 Task: Set up a recurring task for monthly security review meetings to discuss project updates.
Action: Mouse moved to (110, 182)
Screenshot: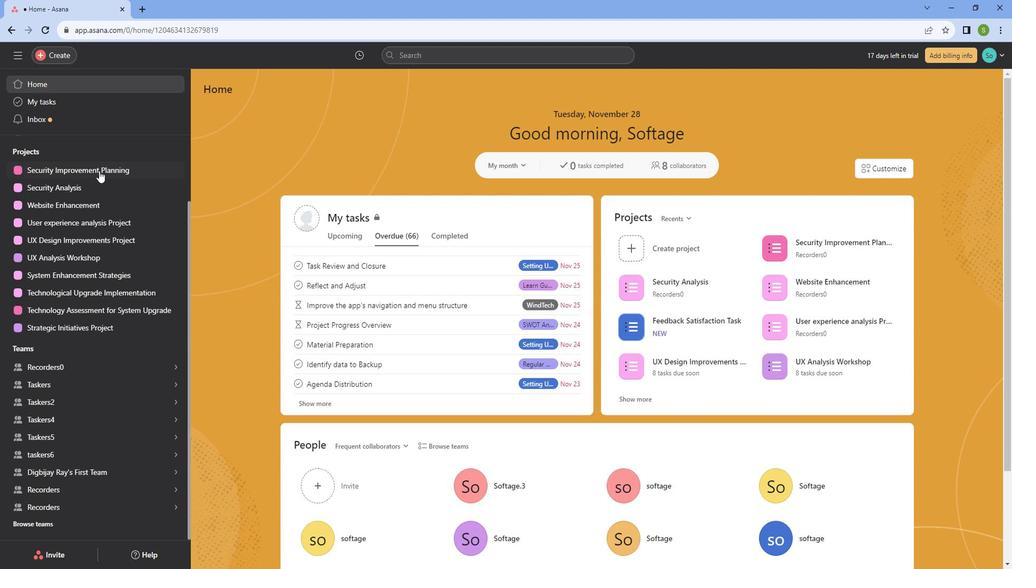 
Action: Mouse pressed left at (110, 182)
Screenshot: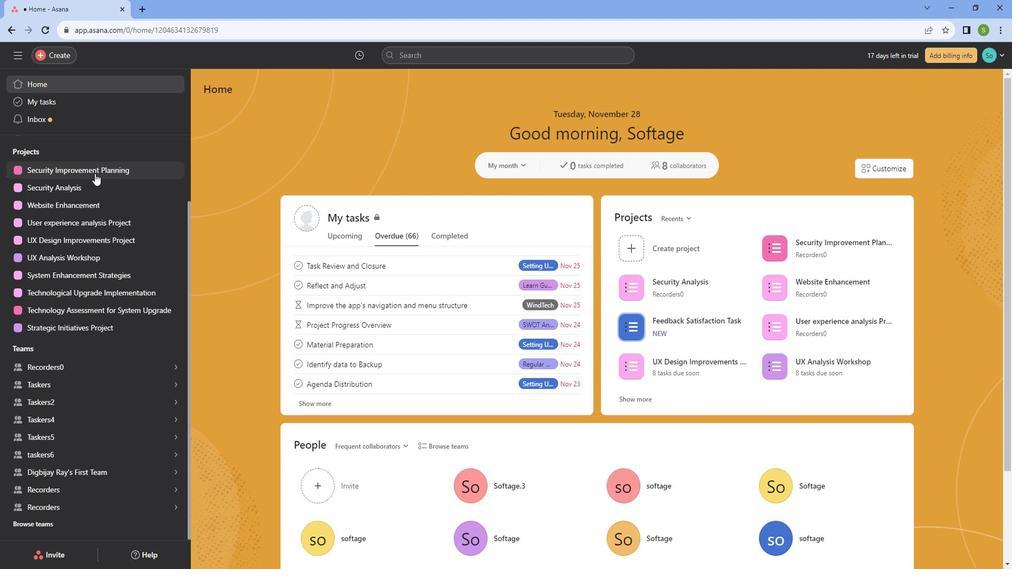 
Action: Mouse moved to (366, 440)
Screenshot: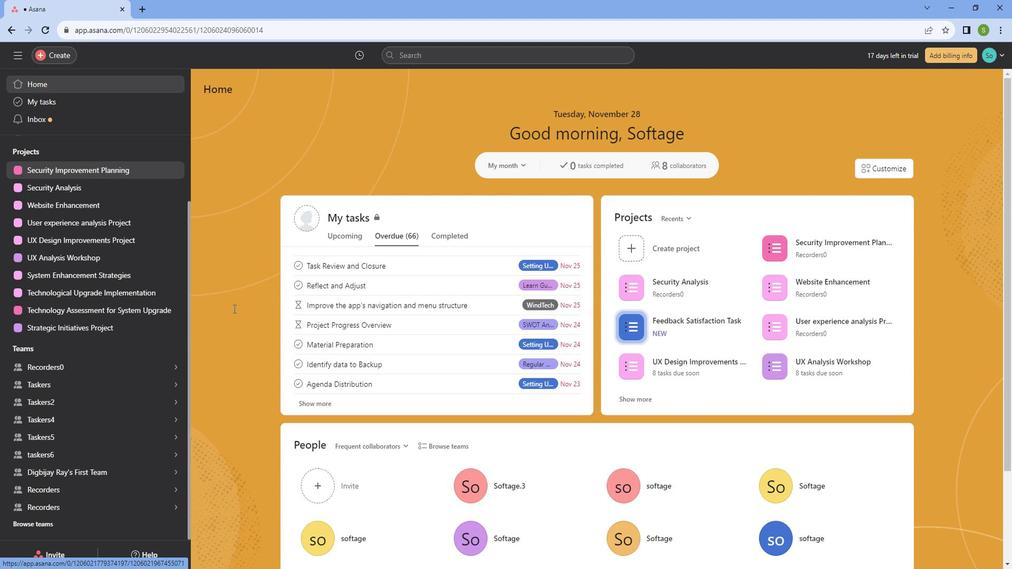 
Action: Mouse scrolled (366, 440) with delta (0, 0)
Screenshot: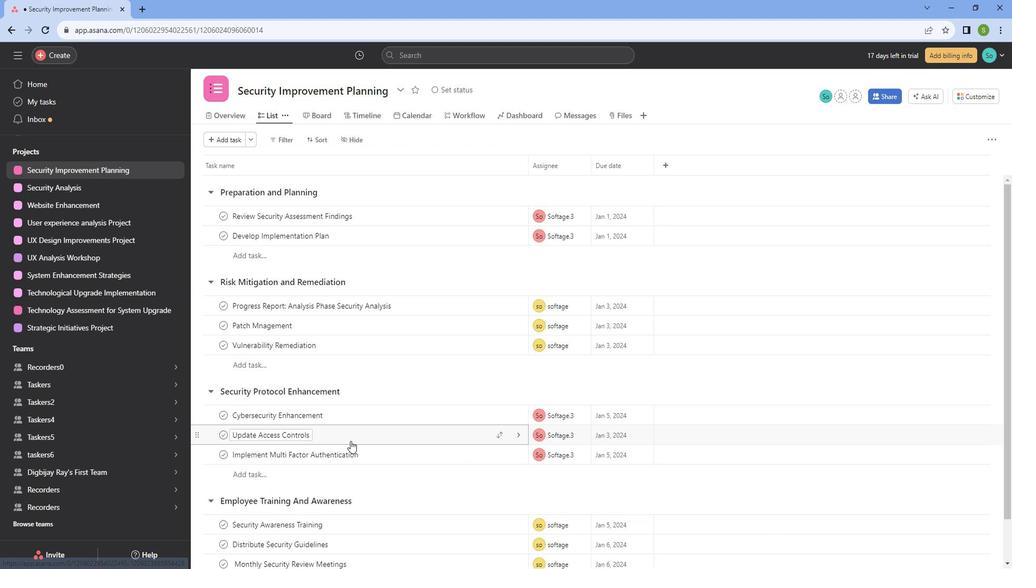 
Action: Mouse scrolled (366, 440) with delta (0, 0)
Screenshot: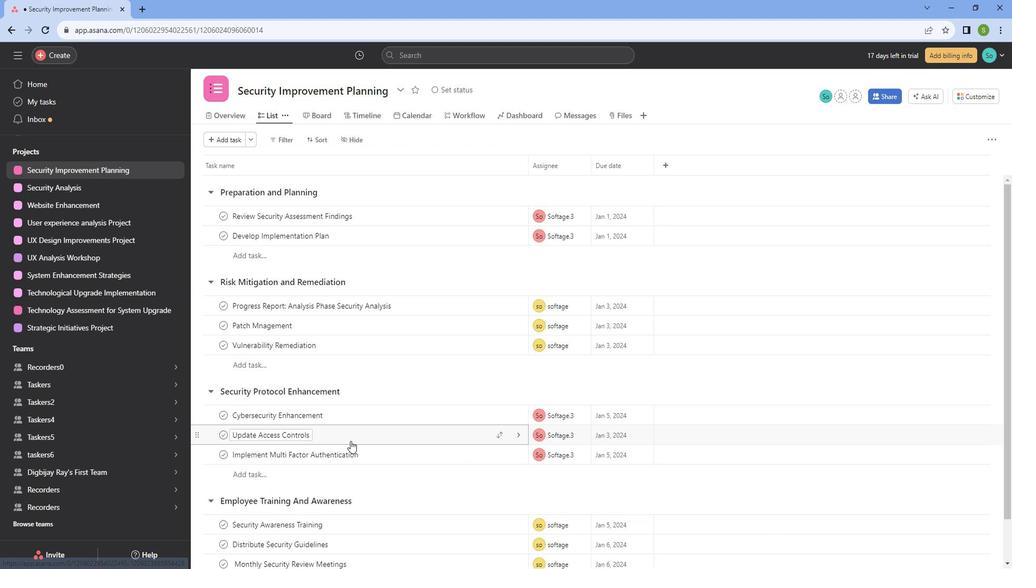 
Action: Mouse scrolled (366, 440) with delta (0, 0)
Screenshot: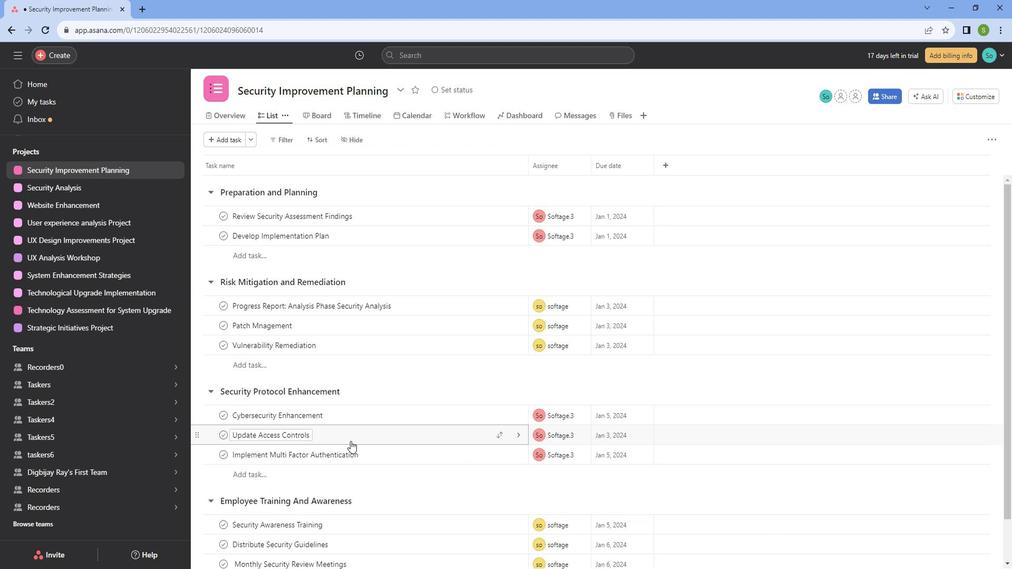 
Action: Mouse scrolled (366, 440) with delta (0, 0)
Screenshot: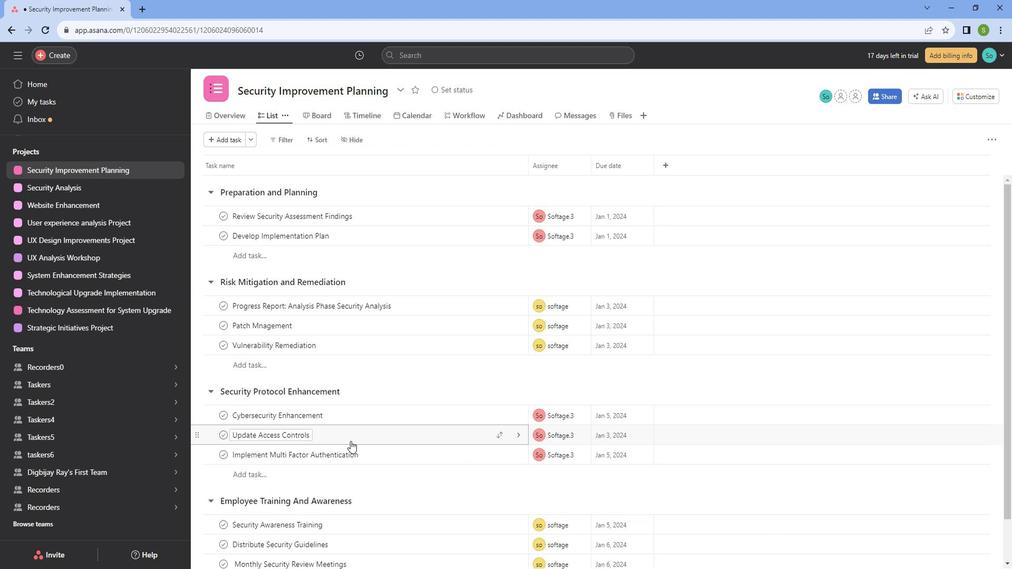 
Action: Mouse scrolled (366, 440) with delta (0, 0)
Screenshot: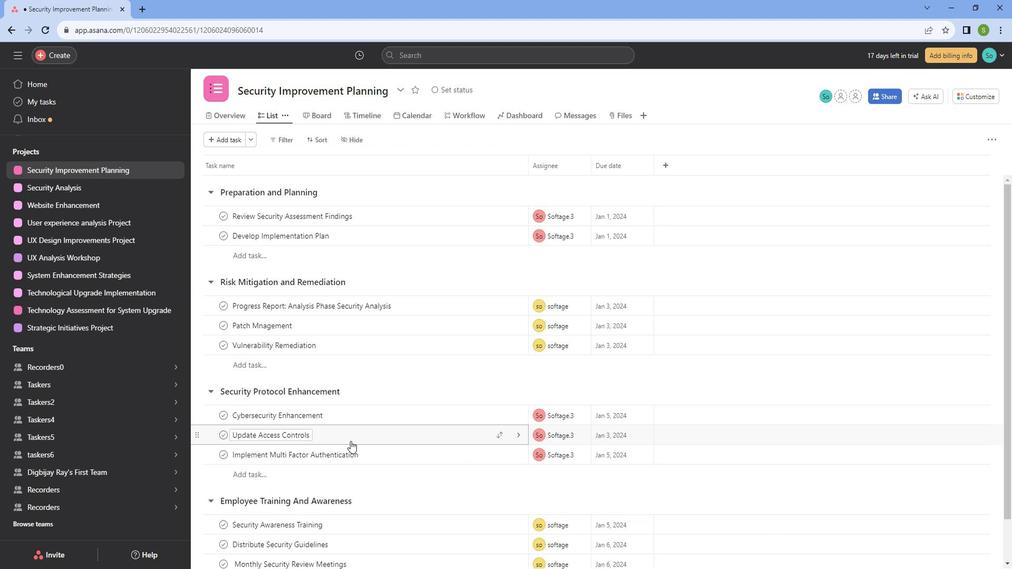 
Action: Mouse scrolled (366, 440) with delta (0, 0)
Screenshot: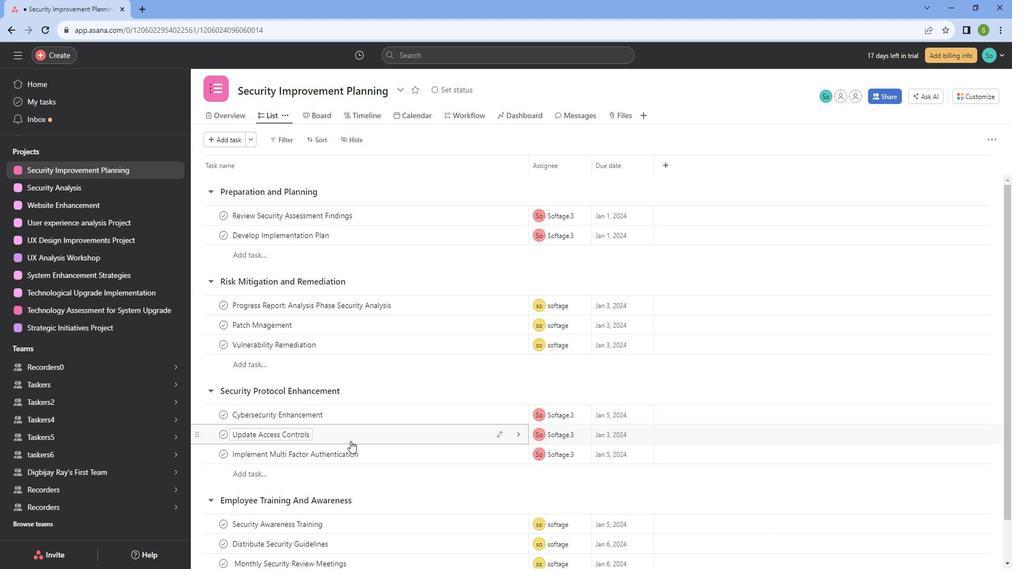 
Action: Mouse moved to (326, 516)
Screenshot: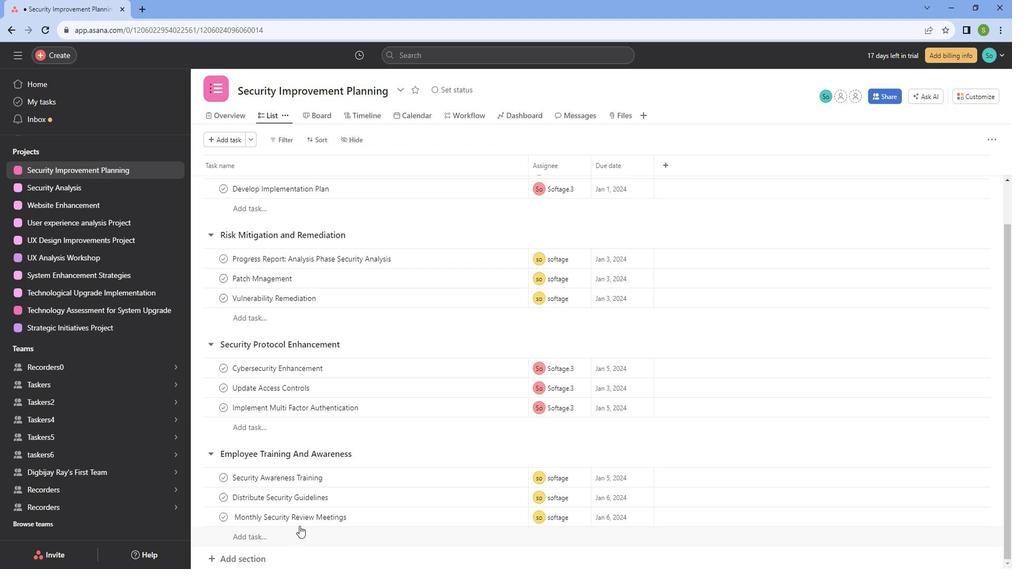 
Action: Mouse pressed left at (326, 516)
Screenshot: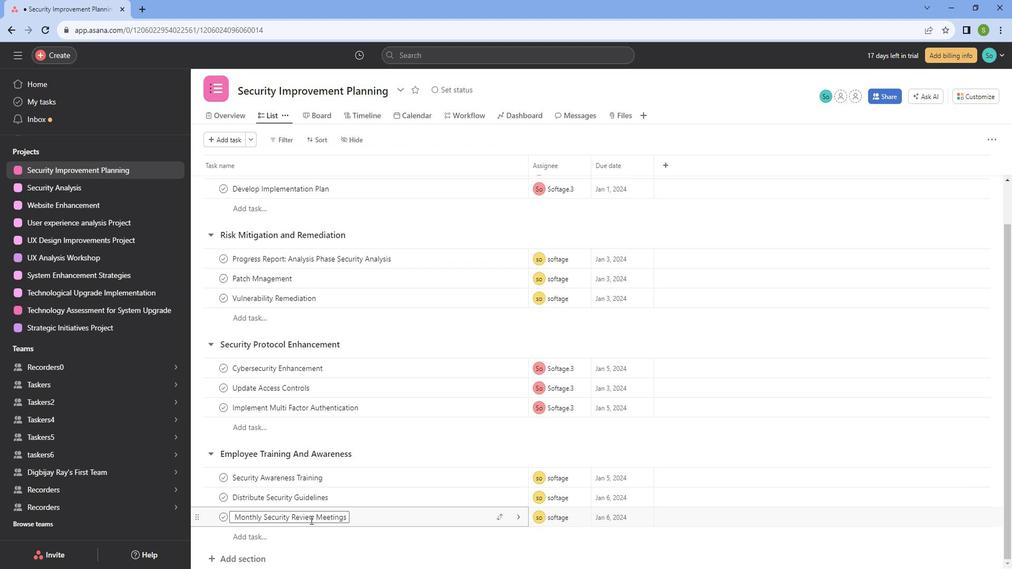 
Action: Mouse moved to (380, 515)
Screenshot: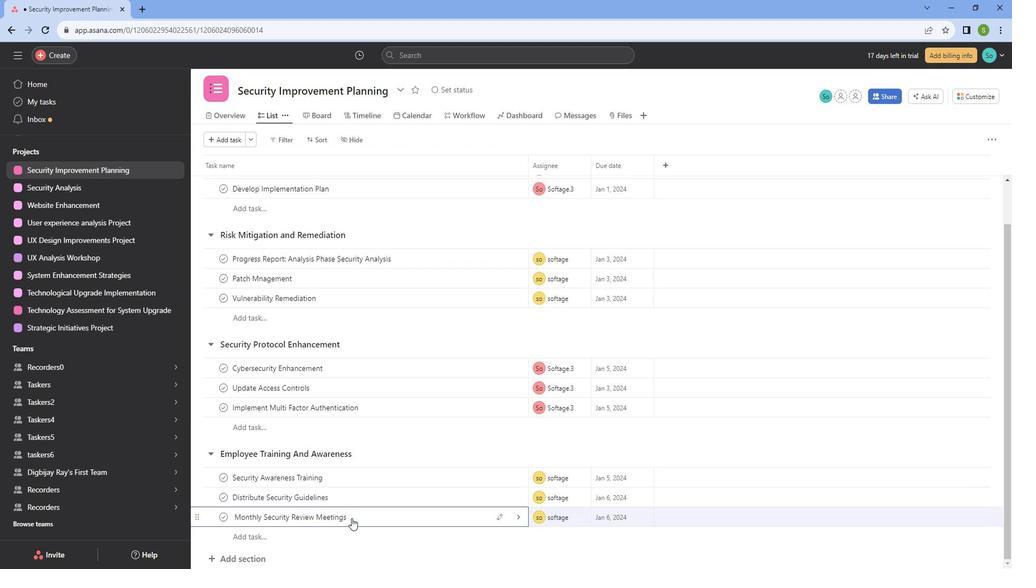 
Action: Mouse pressed left at (380, 515)
Screenshot: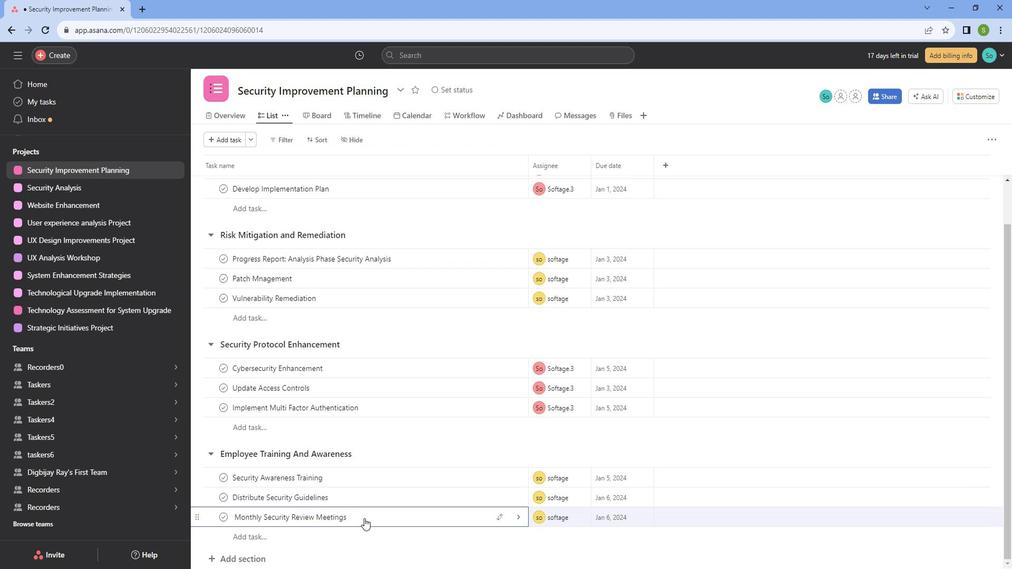 
Action: Mouse moved to (767, 176)
Screenshot: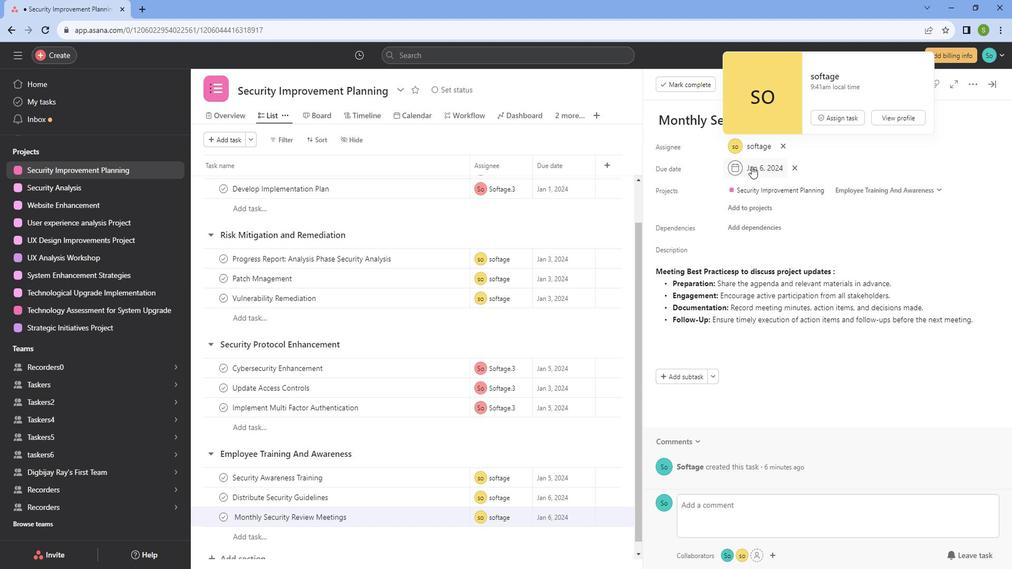 
Action: Mouse pressed left at (767, 176)
Screenshot: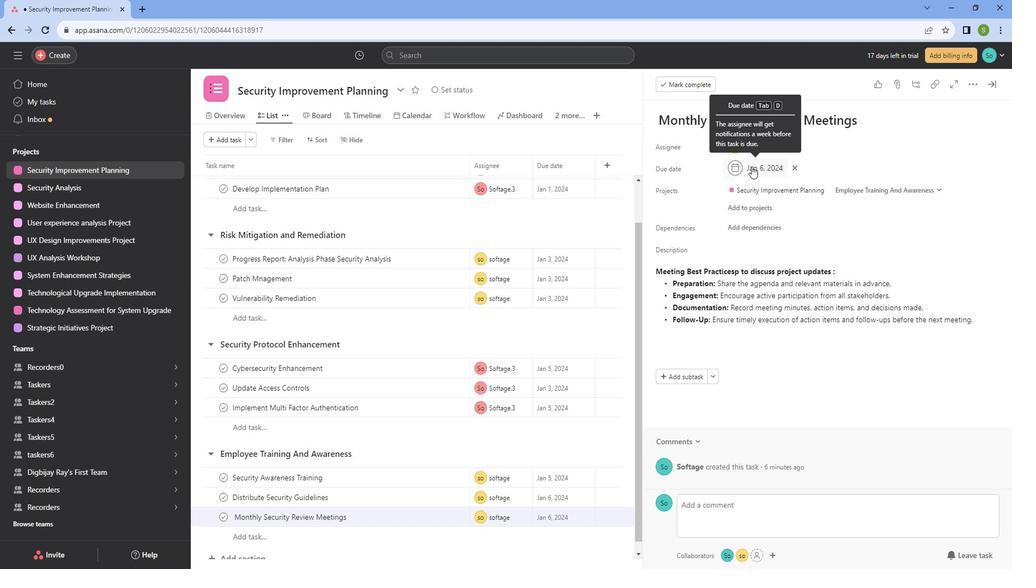 
Action: Mouse moved to (777, 373)
Screenshot: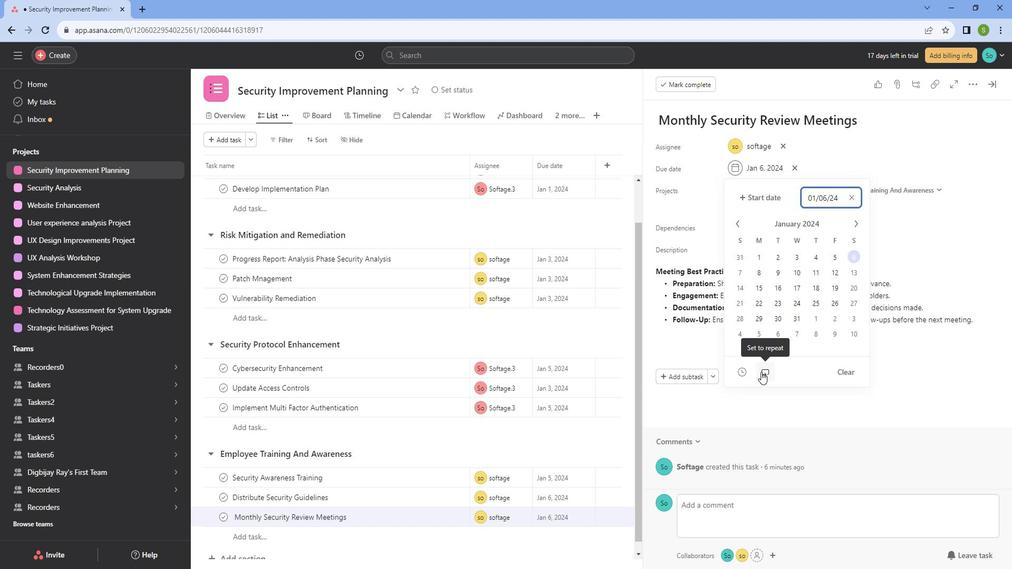 
Action: Mouse pressed left at (777, 373)
Screenshot: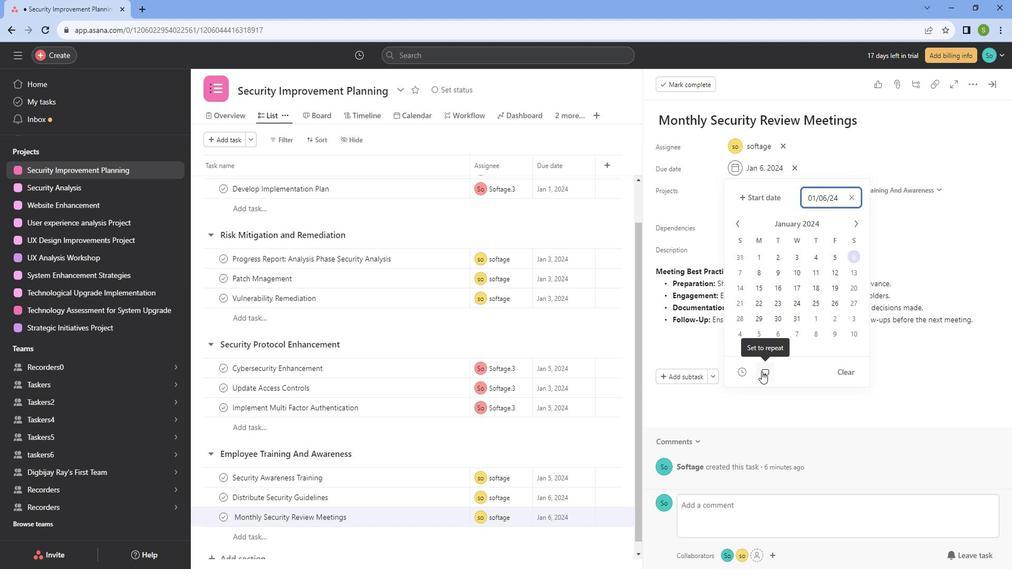 
Action: Mouse moved to (867, 371)
Screenshot: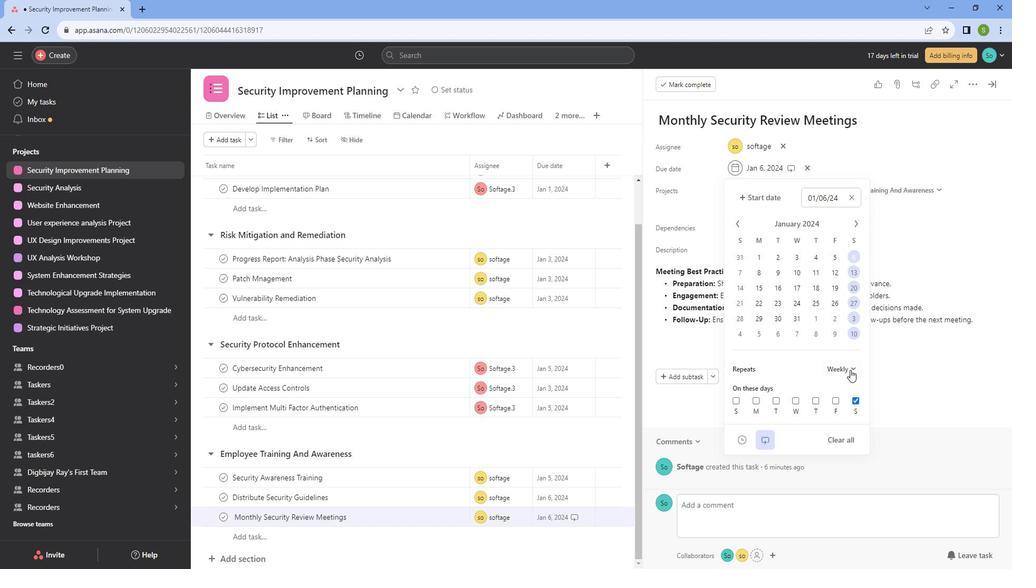 
Action: Mouse pressed left at (867, 371)
Screenshot: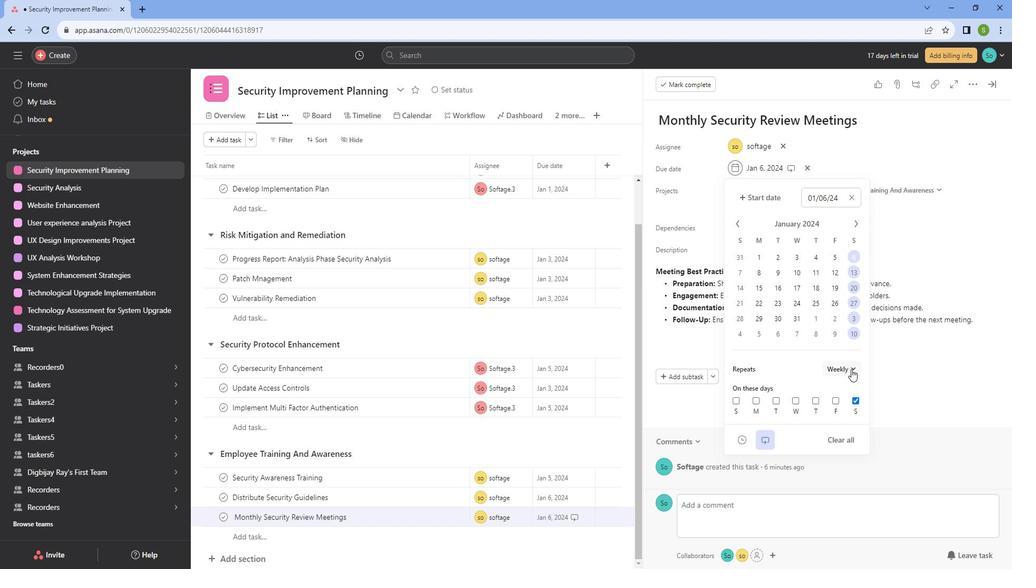 
Action: Mouse moved to (854, 433)
Screenshot: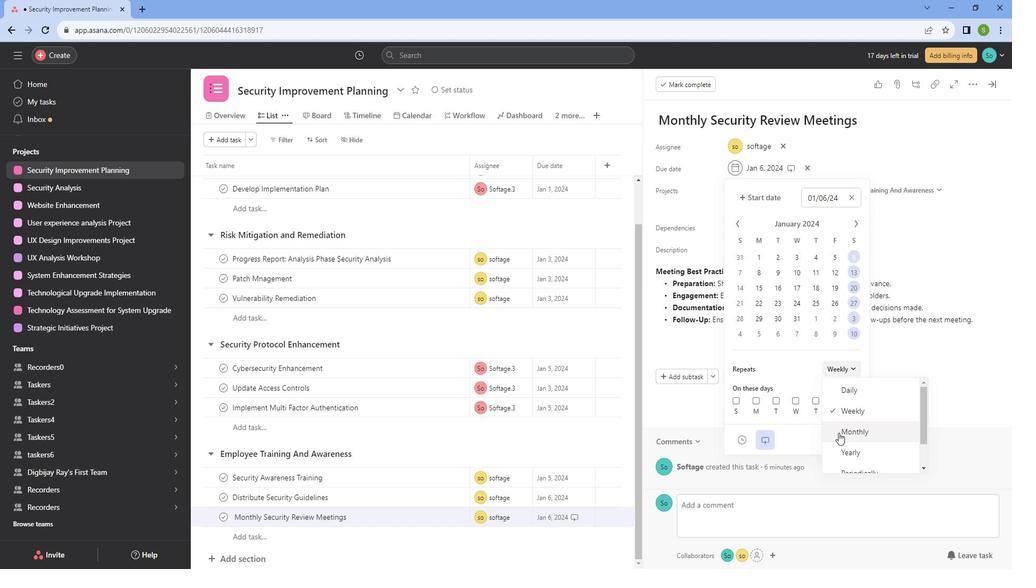 
Action: Mouse scrolled (854, 432) with delta (0, 0)
Screenshot: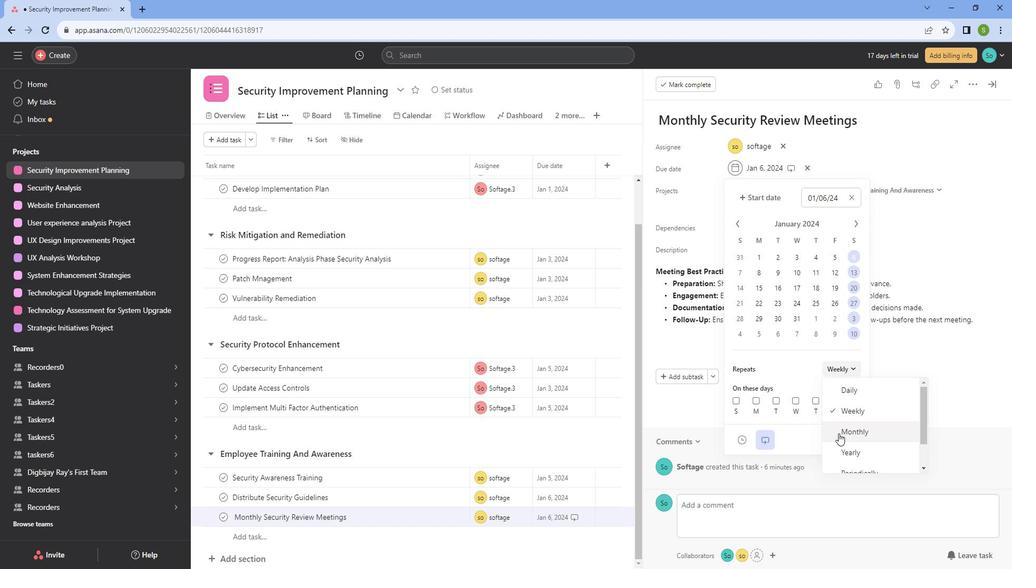 
Action: Mouse moved to (853, 436)
Screenshot: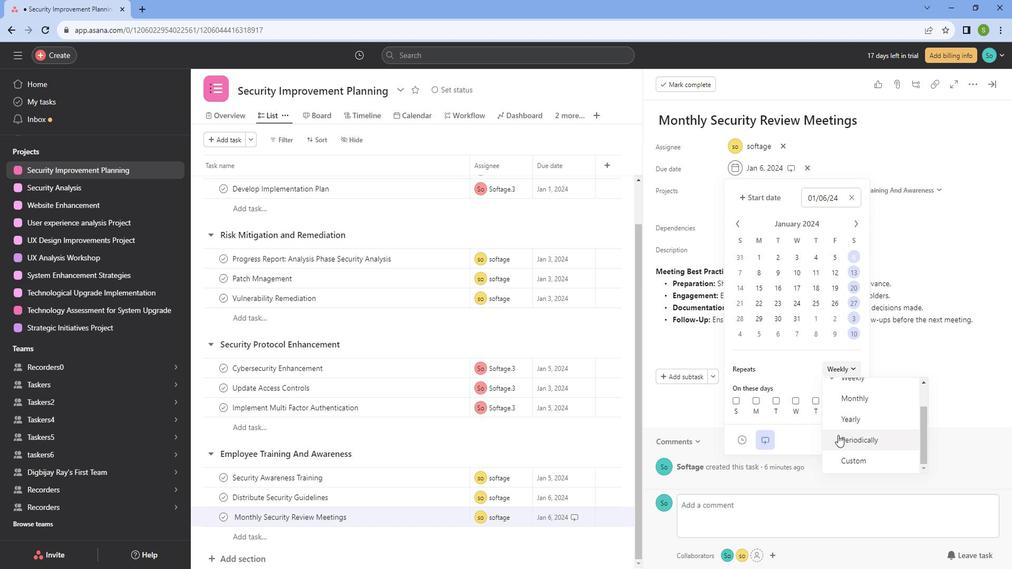 
Action: Mouse pressed left at (853, 436)
Screenshot: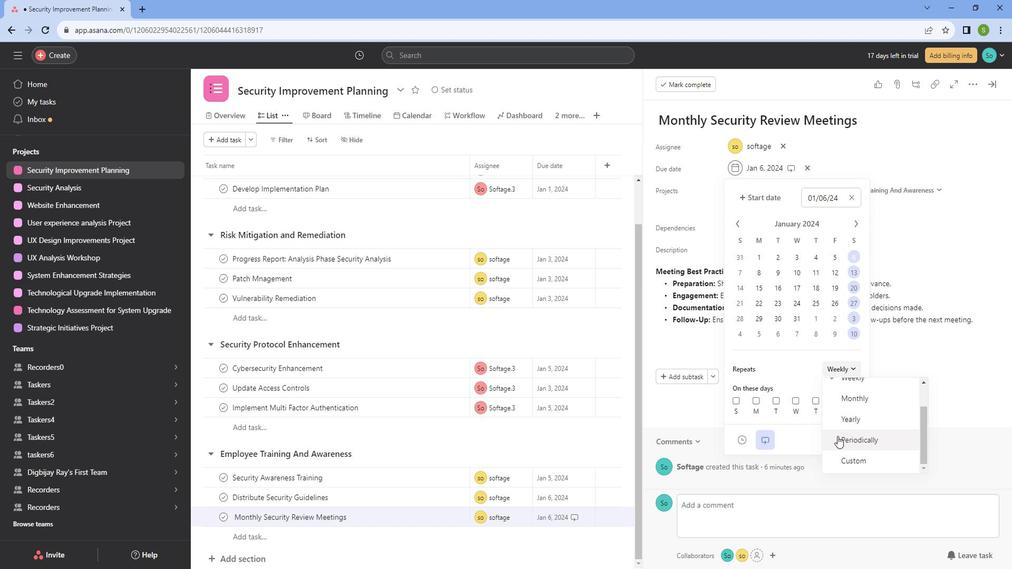 
Action: Mouse moved to (875, 391)
Screenshot: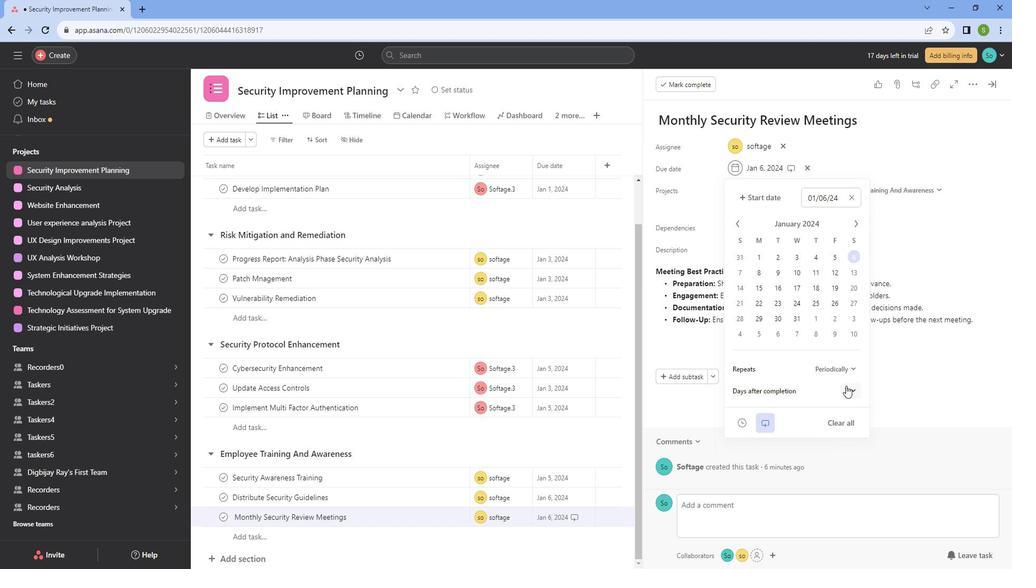 
Action: Mouse pressed left at (875, 391)
Screenshot: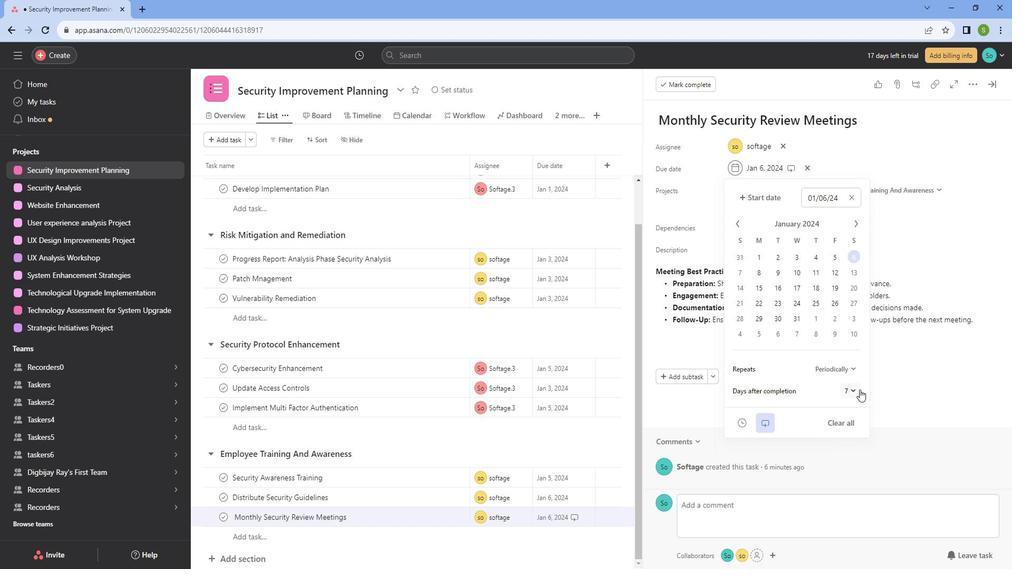 
Action: Mouse moved to (872, 450)
Screenshot: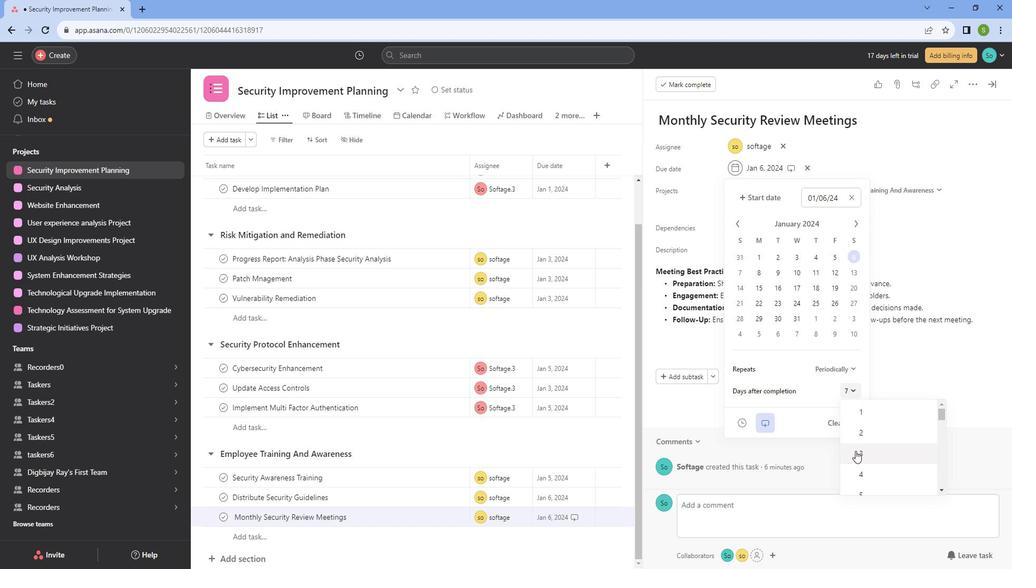 
Action: Mouse pressed left at (872, 450)
Screenshot: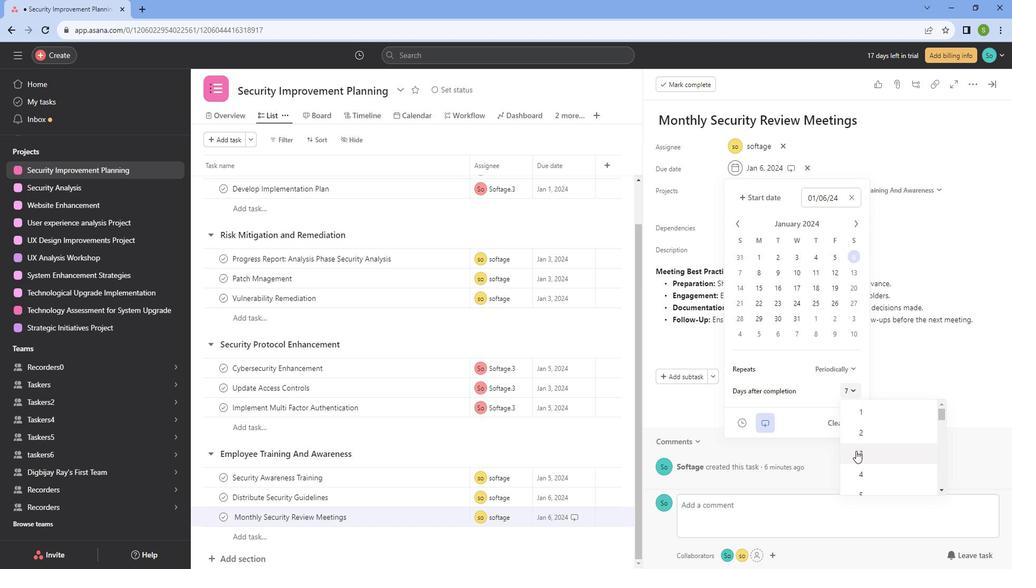 
Action: Mouse moved to (863, 372)
Screenshot: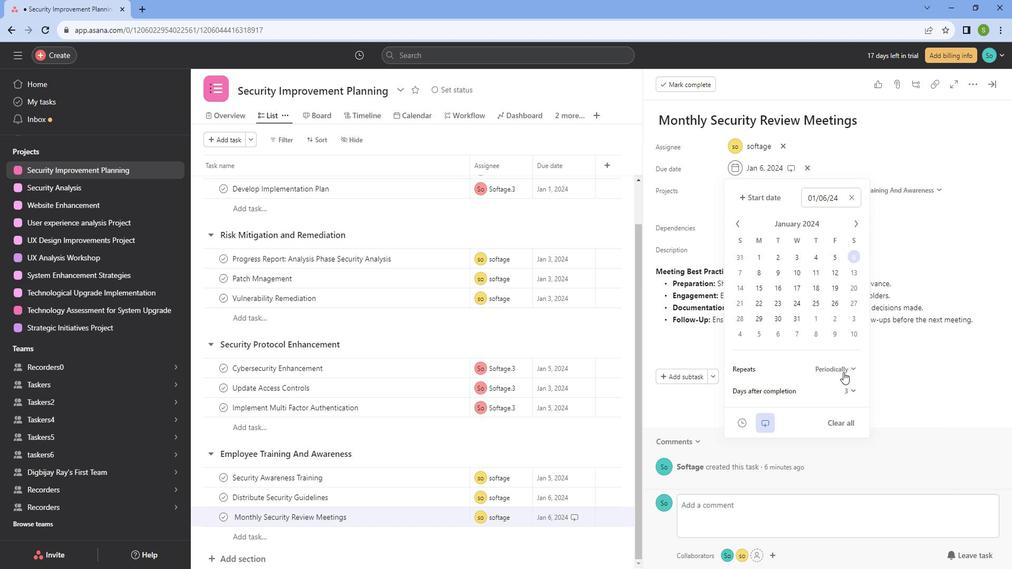 
Action: Mouse pressed left at (863, 372)
Screenshot: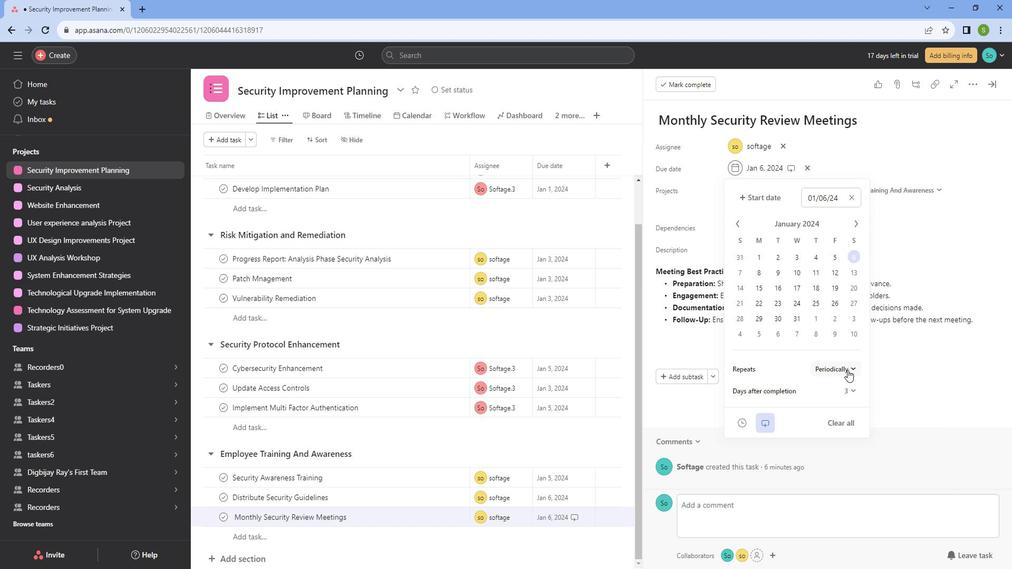 
Action: Mouse moved to (856, 412)
Screenshot: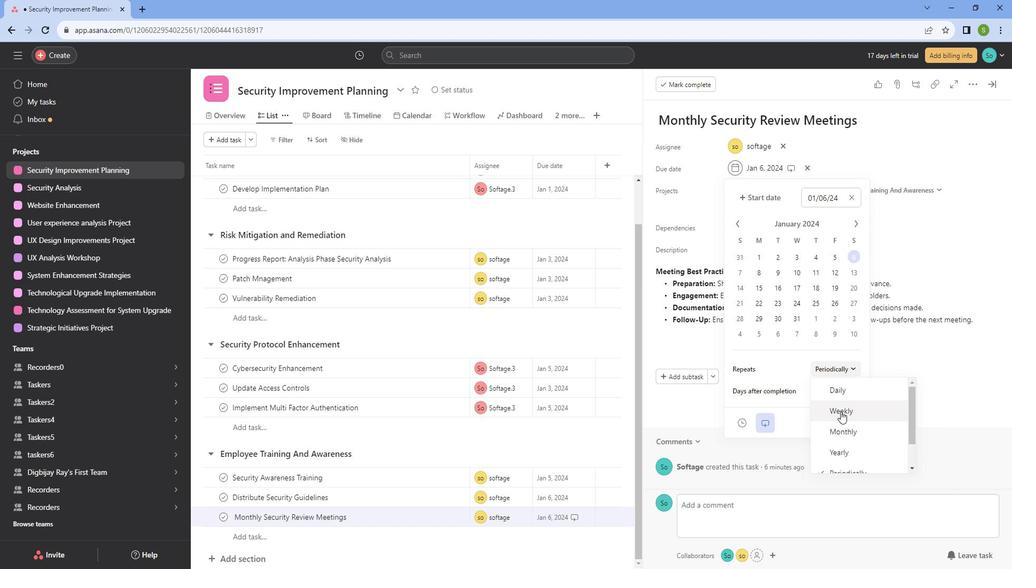 
Action: Mouse pressed left at (856, 412)
Screenshot: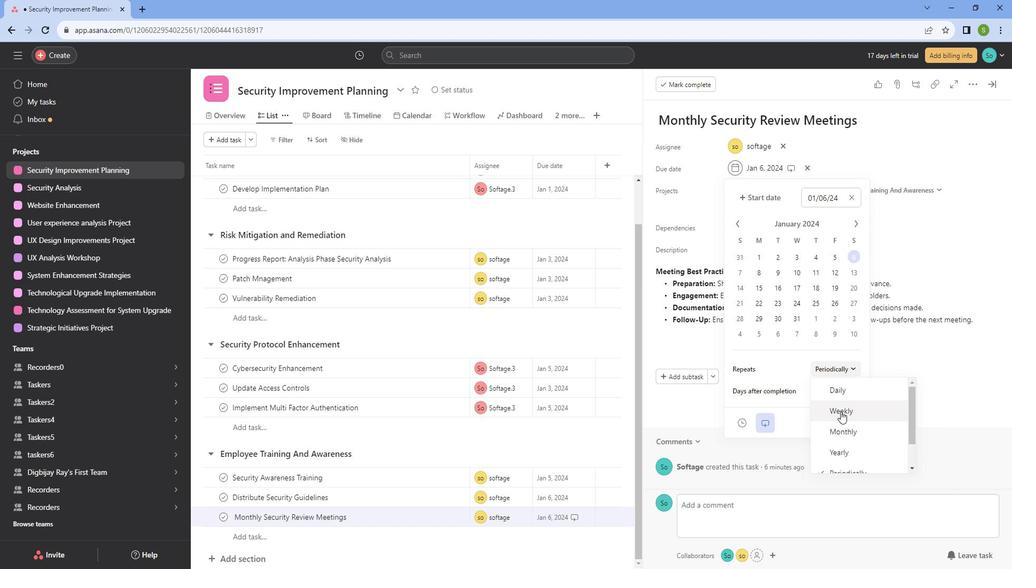 
Action: Mouse moved to (807, 403)
Screenshot: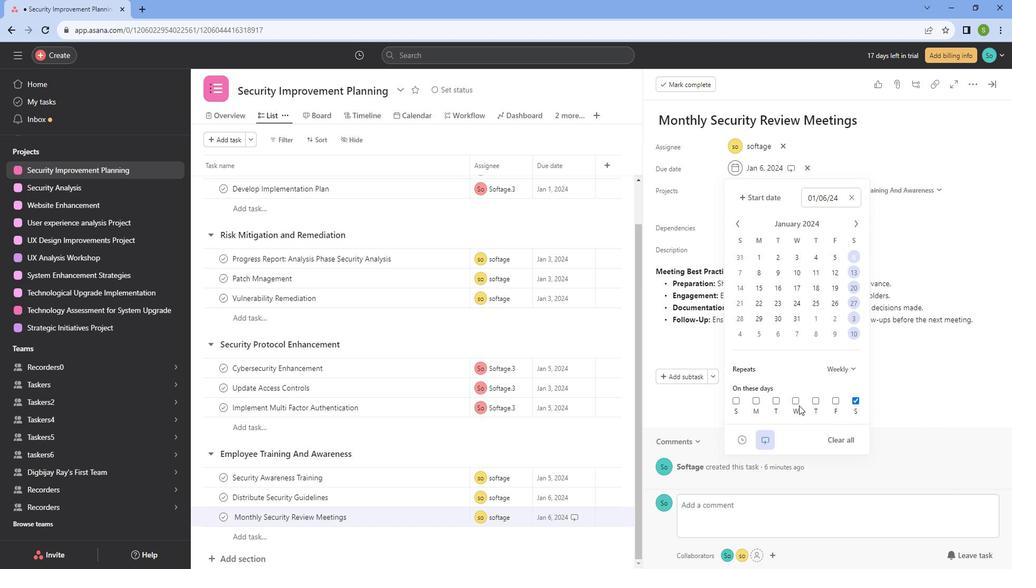 
Action: Mouse pressed left at (807, 403)
Screenshot: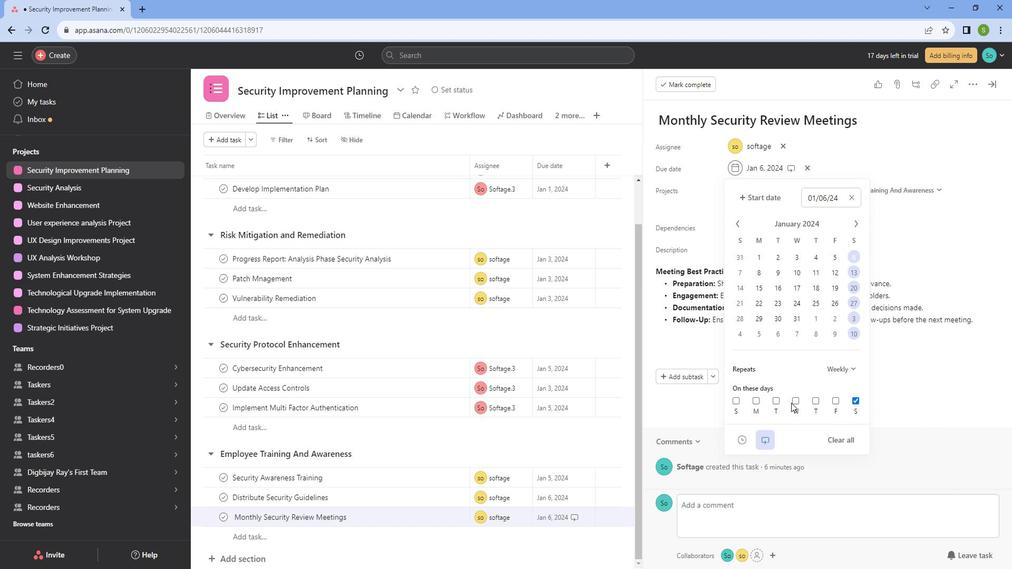 
Action: Mouse moved to (811, 402)
Screenshot: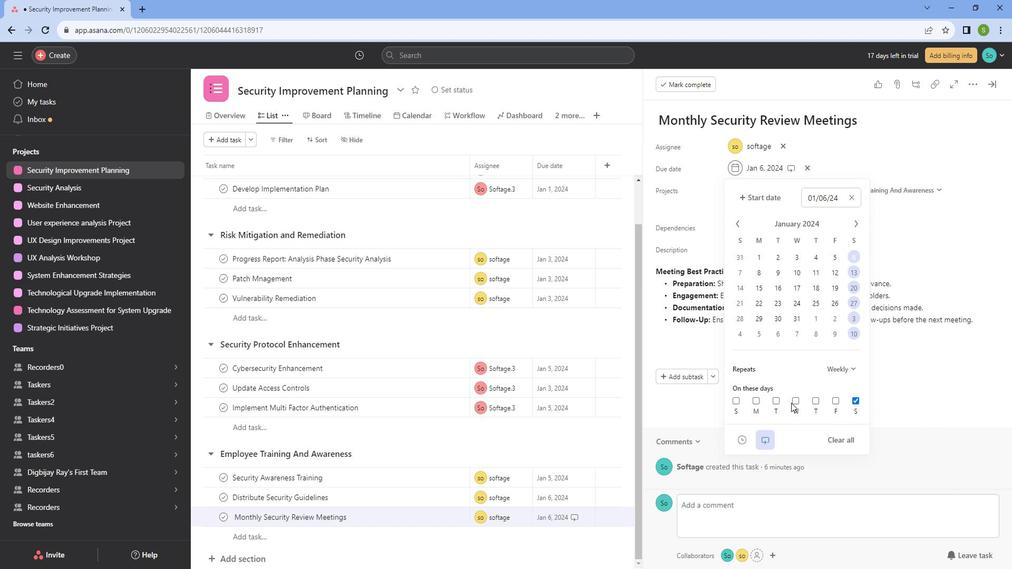 
Action: Mouse pressed left at (811, 402)
Screenshot: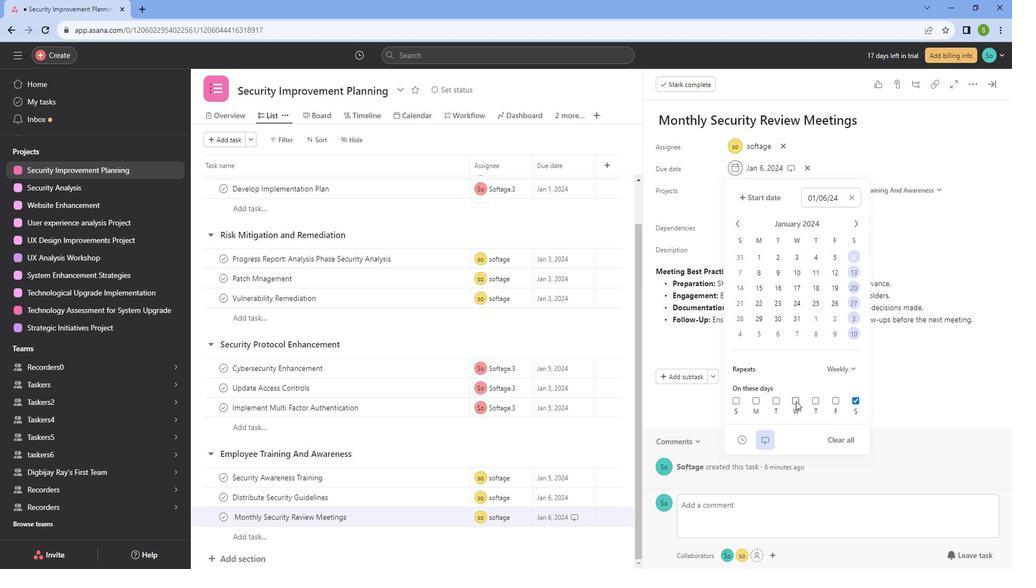 
Action: Mouse moved to (753, 439)
Screenshot: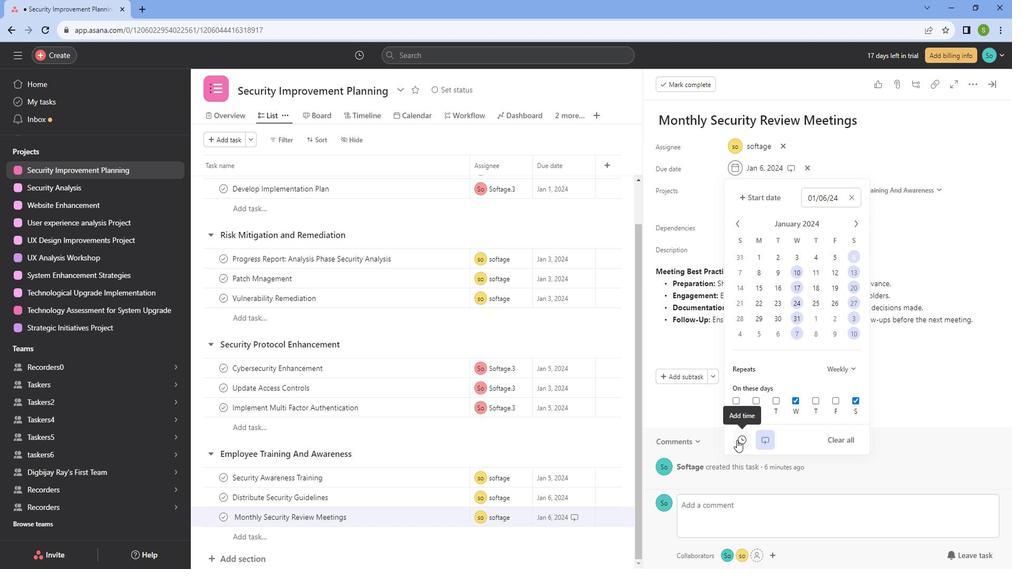 
Action: Mouse pressed left at (753, 439)
Screenshot: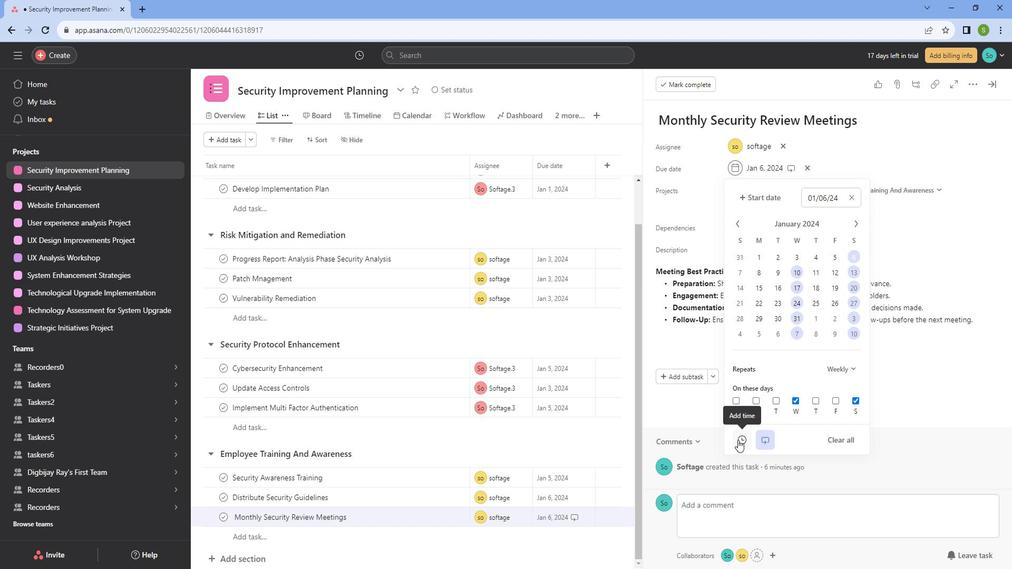 
Action: Mouse moved to (836, 288)
Screenshot: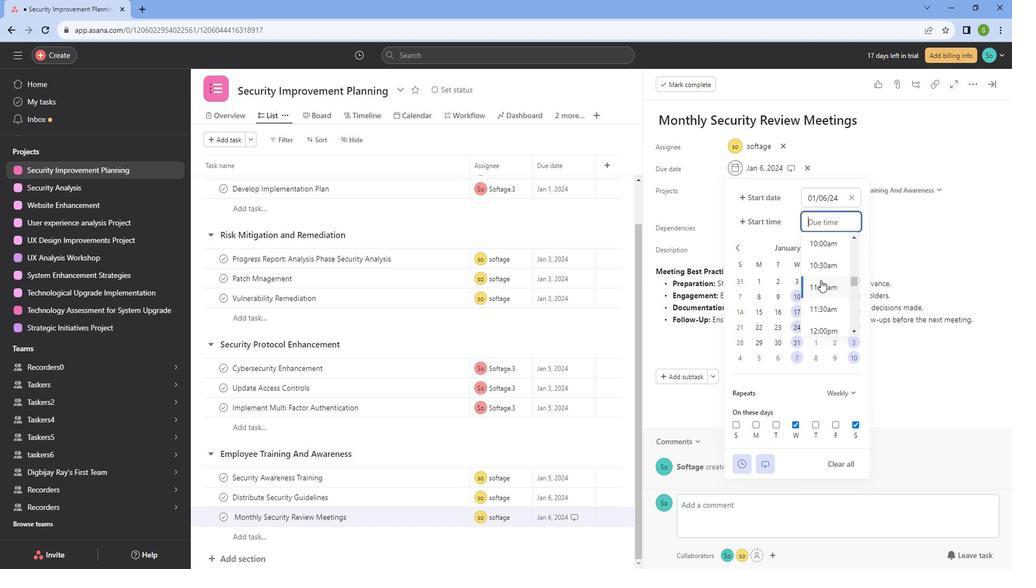 
Action: Mouse pressed left at (836, 288)
Screenshot: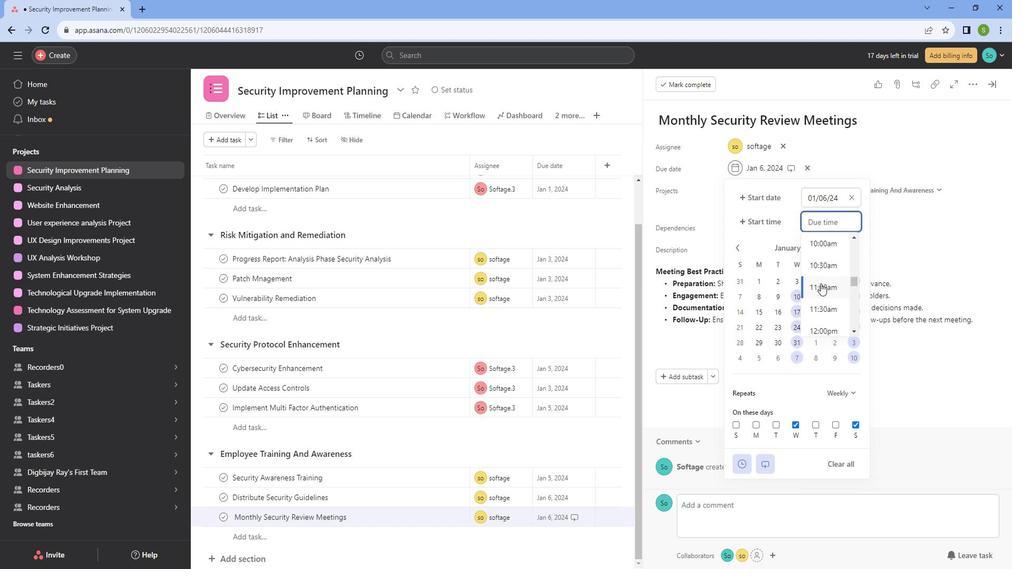 
Action: Mouse moved to (785, 227)
Screenshot: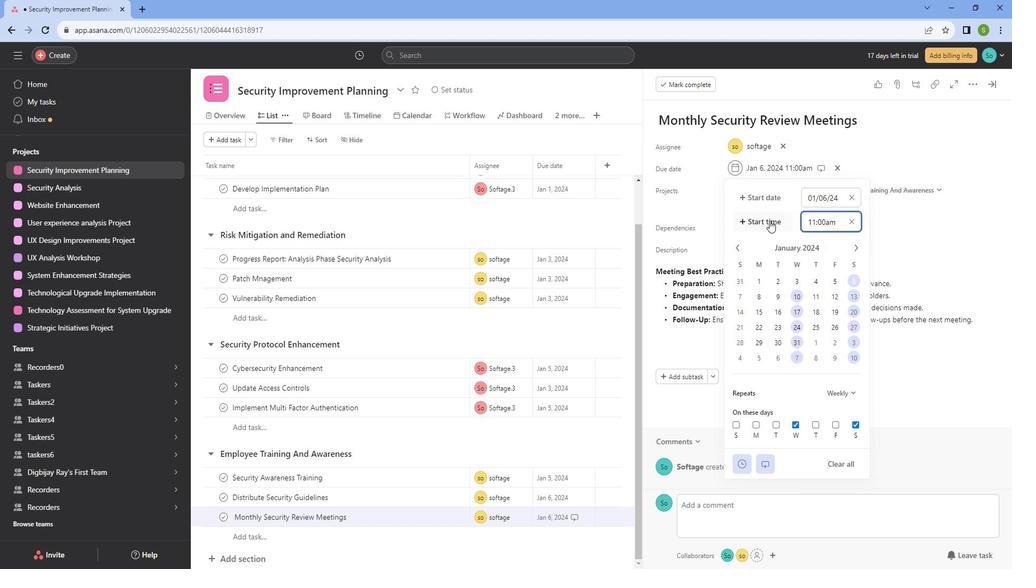 
Action: Mouse pressed left at (785, 227)
Screenshot: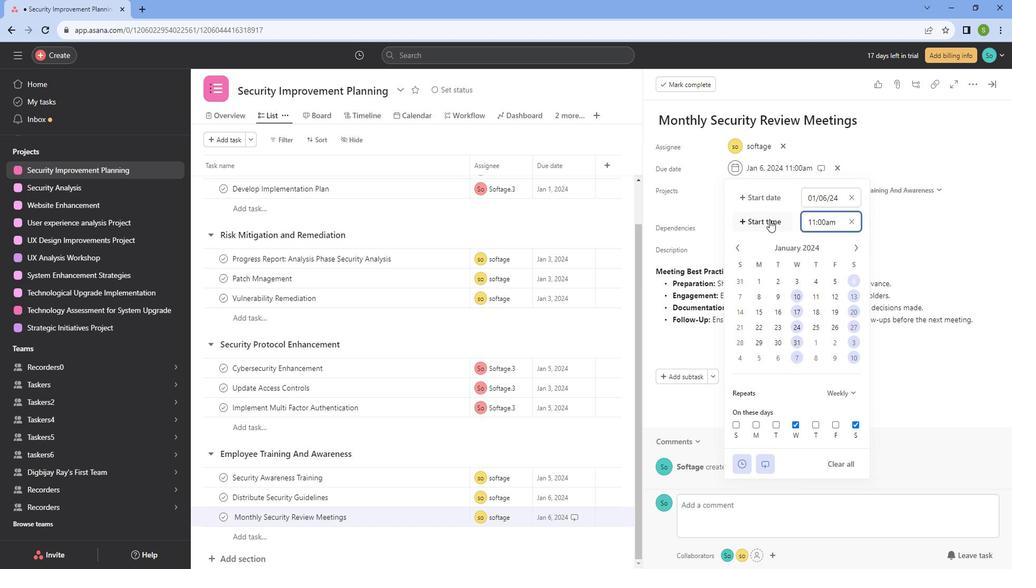 
Action: Mouse moved to (786, 275)
Screenshot: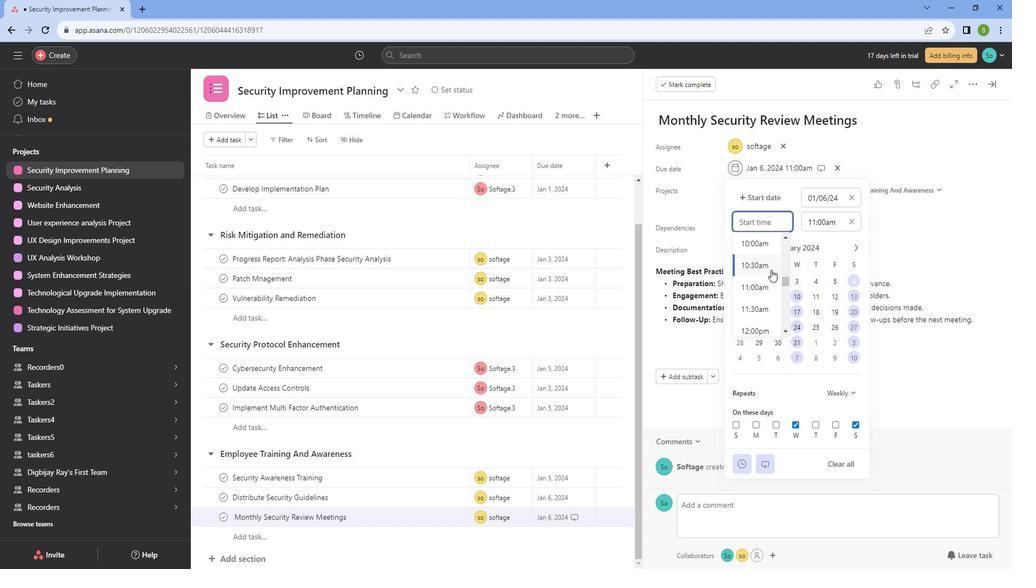 
Action: Mouse pressed left at (786, 275)
Screenshot: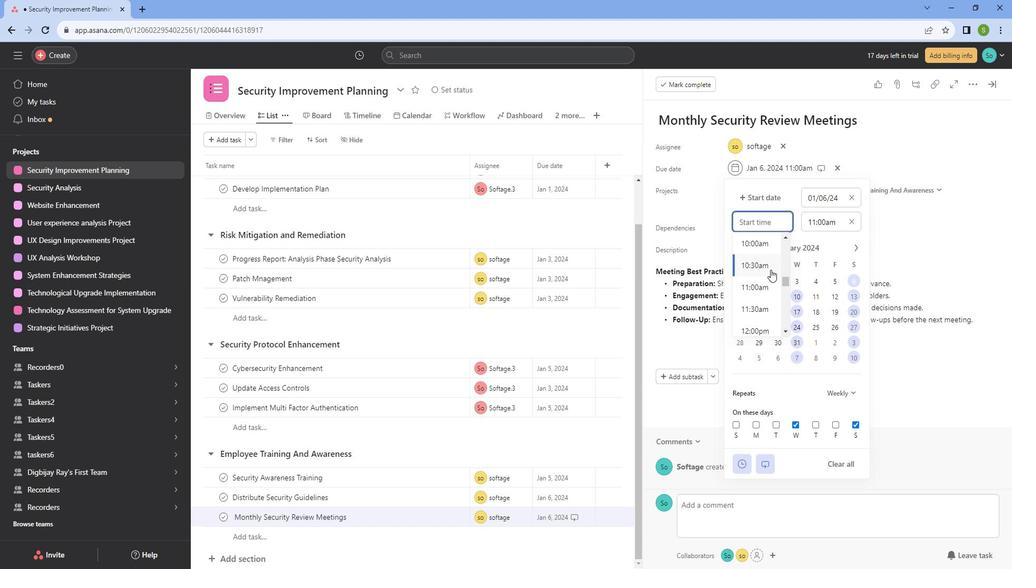 
Action: Mouse moved to (929, 250)
Screenshot: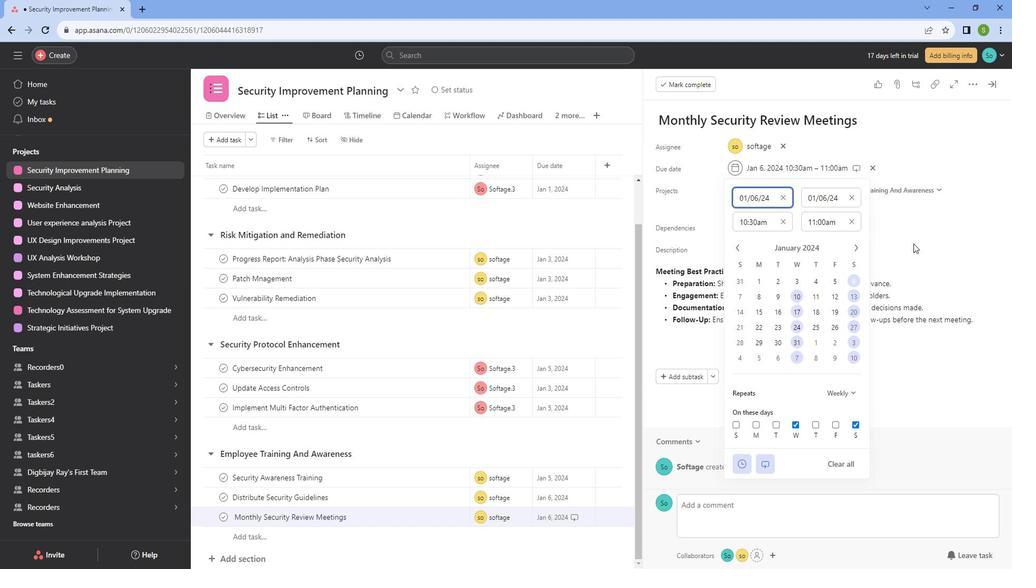 
Action: Mouse pressed left at (929, 250)
Screenshot: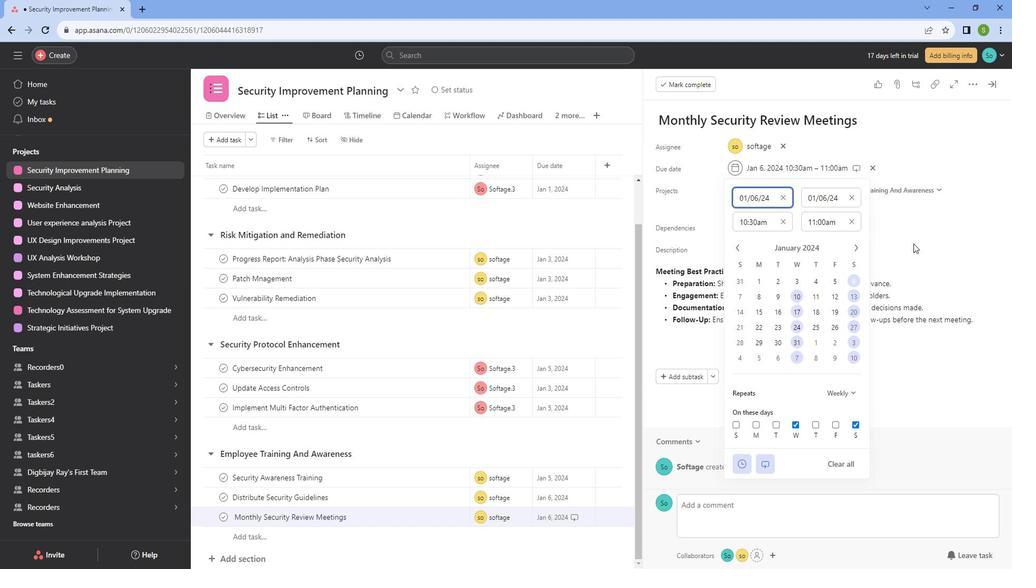 
Action: Mouse moved to (1002, 98)
Screenshot: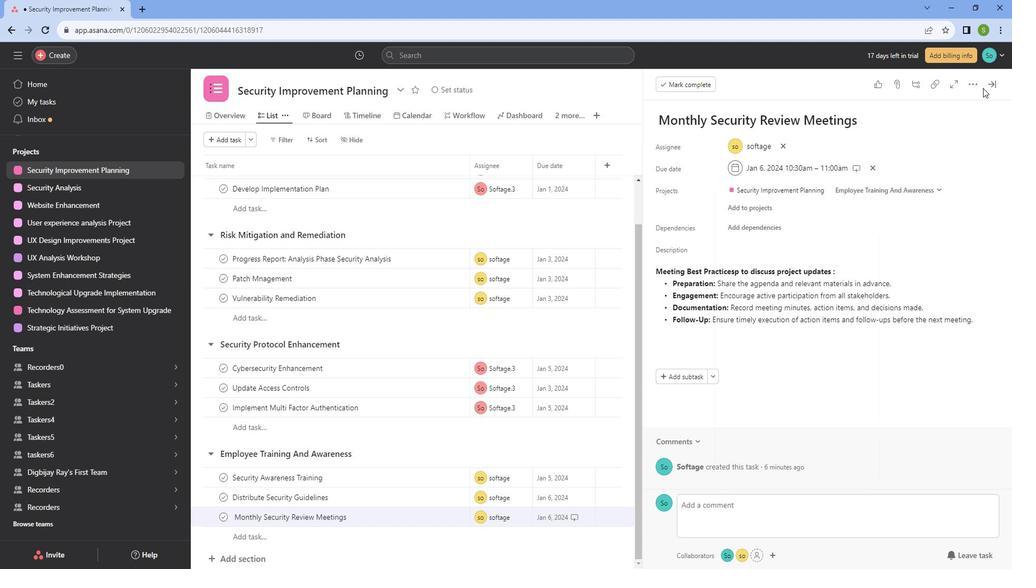 
Action: Mouse pressed left at (1002, 98)
Screenshot: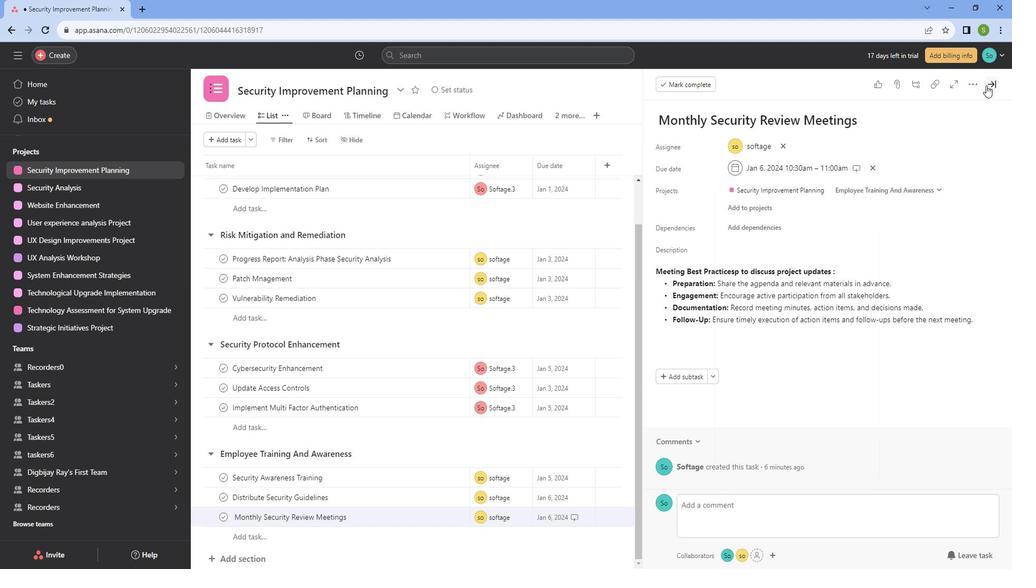 
Action: Mouse moved to (388, 234)
Screenshot: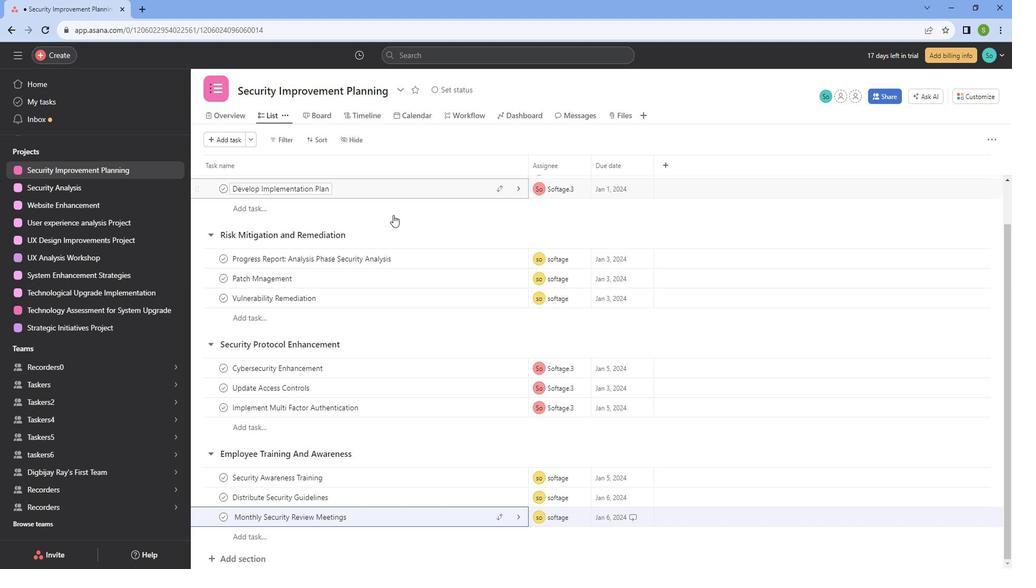 
Action: Mouse scrolled (388, 235) with delta (0, 0)
Screenshot: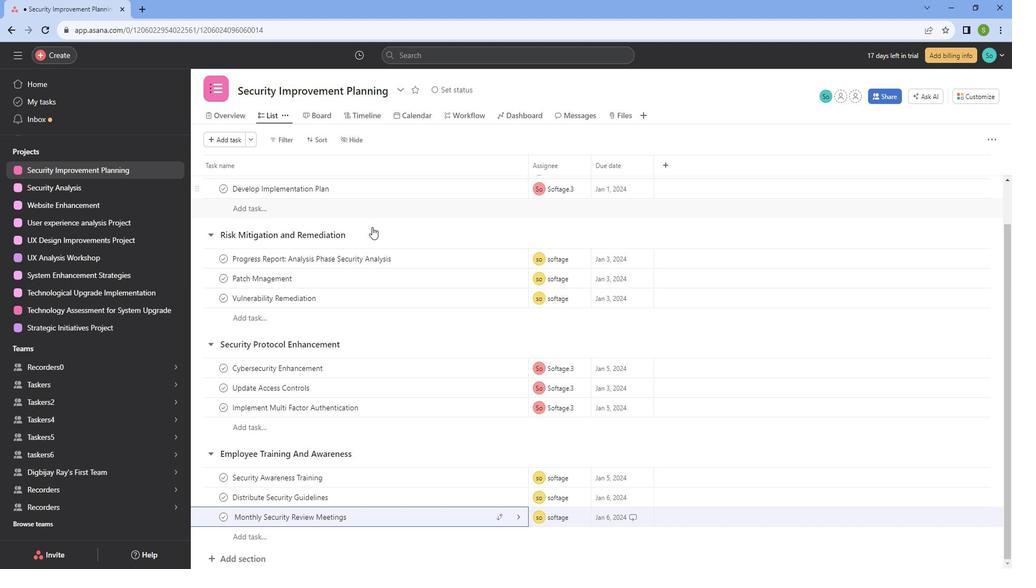 
Action: Mouse scrolled (388, 235) with delta (0, 0)
Screenshot: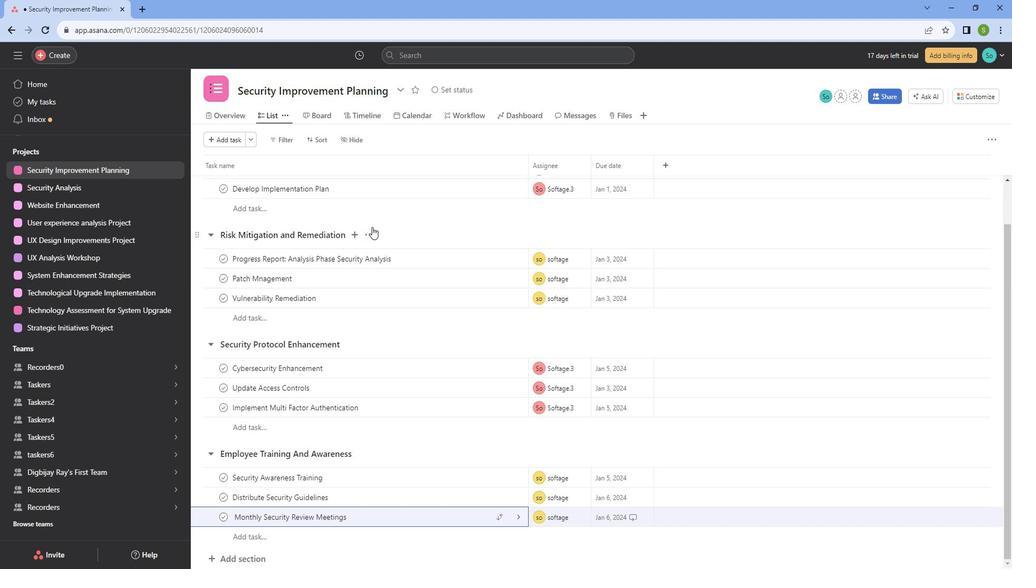
Action: Mouse scrolled (388, 235) with delta (0, 0)
Screenshot: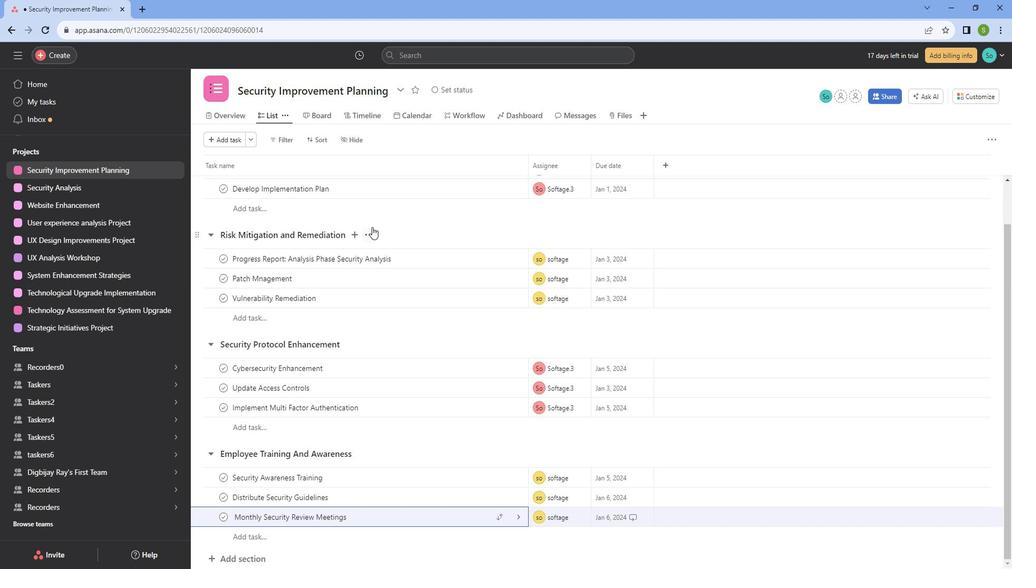 
Action: Mouse scrolled (388, 235) with delta (0, 0)
Screenshot: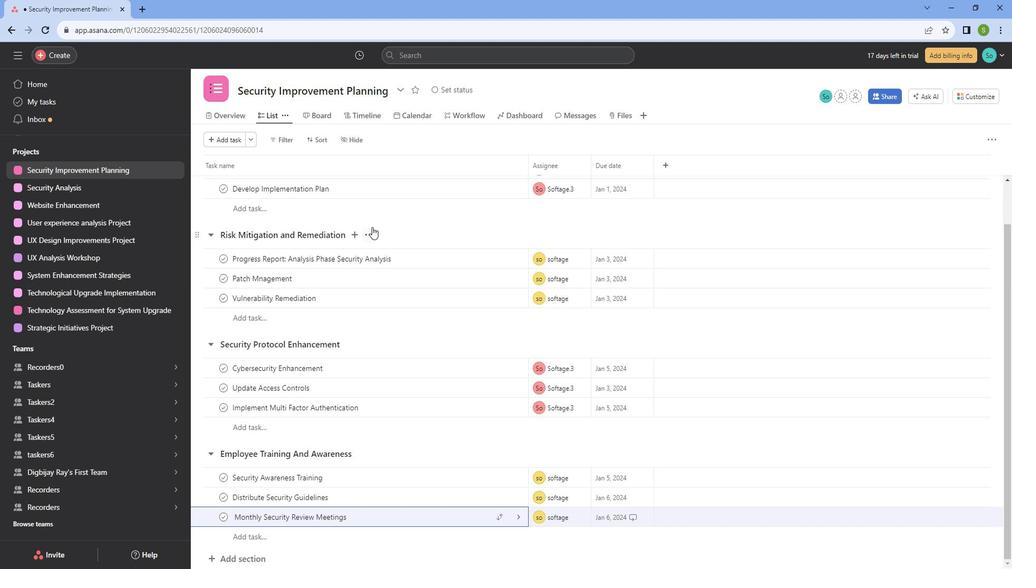 
Action: Mouse scrolled (388, 235) with delta (0, 0)
Screenshot: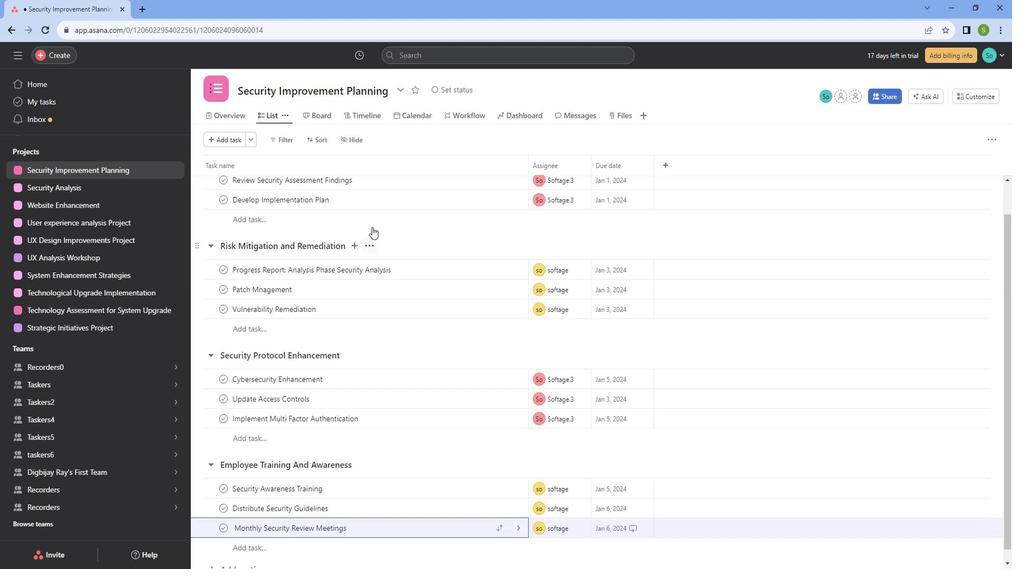 
